 Task: In the  document diary.txt Download file as 'Plain Text' Share this file with 'softage.3@softage.net' Insert the command  Editing
Action: Mouse moved to (56, 75)
Screenshot: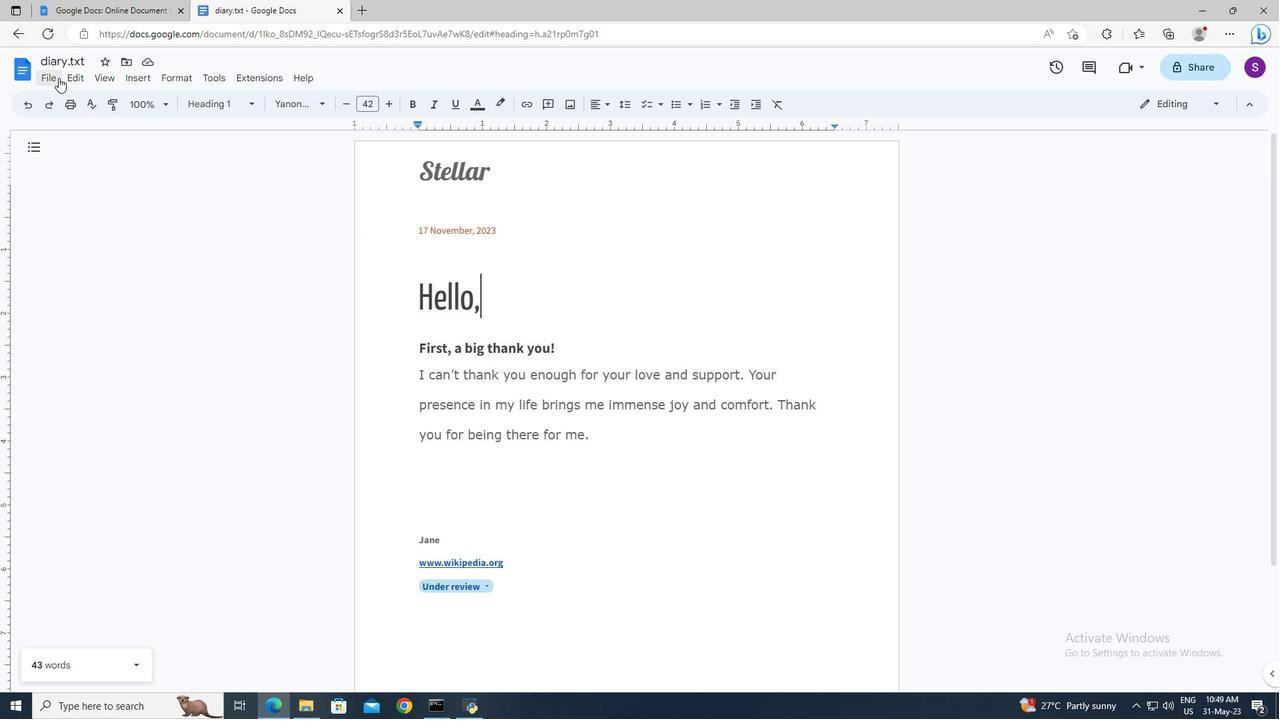 
Action: Mouse pressed left at (56, 75)
Screenshot: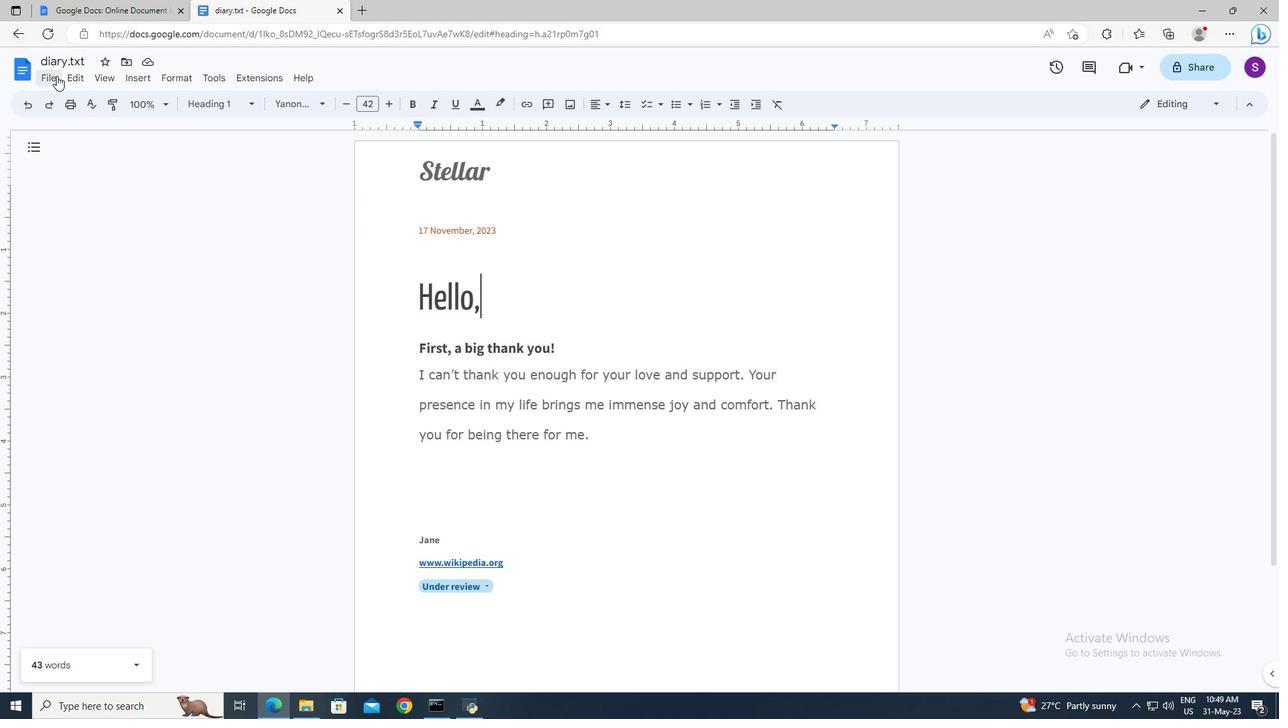 
Action: Mouse moved to (295, 300)
Screenshot: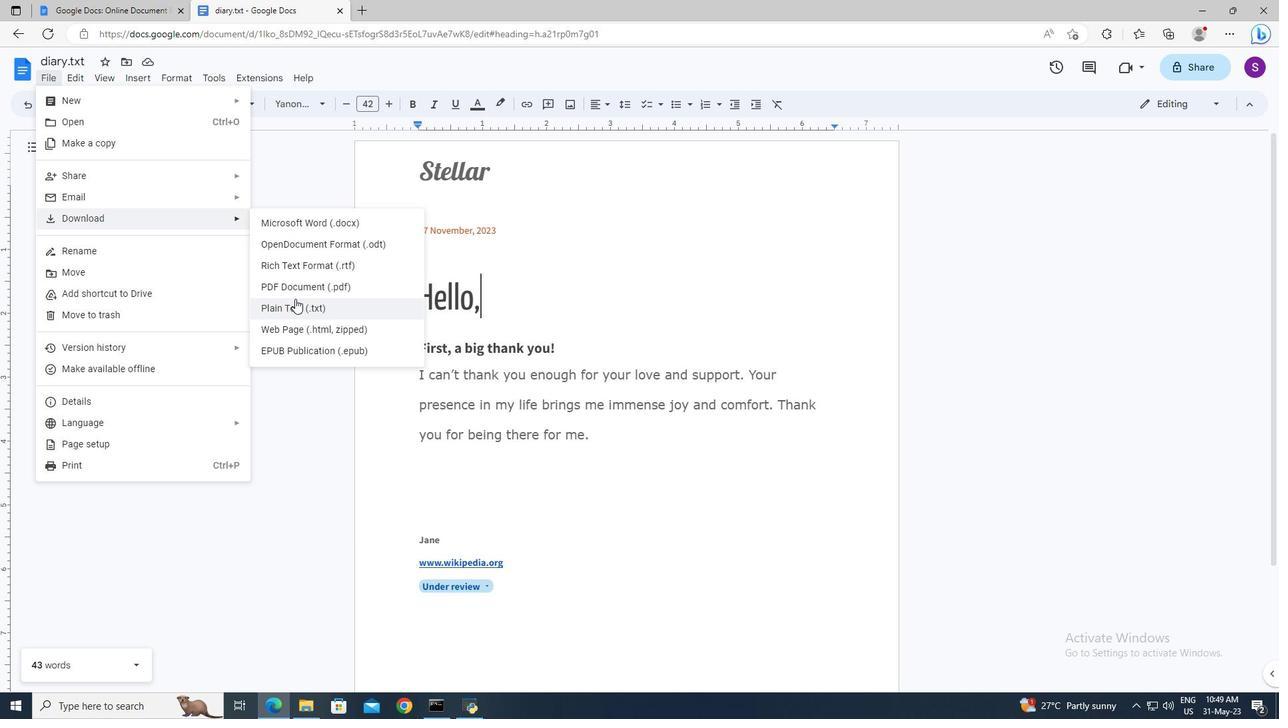 
Action: Mouse pressed left at (295, 300)
Screenshot: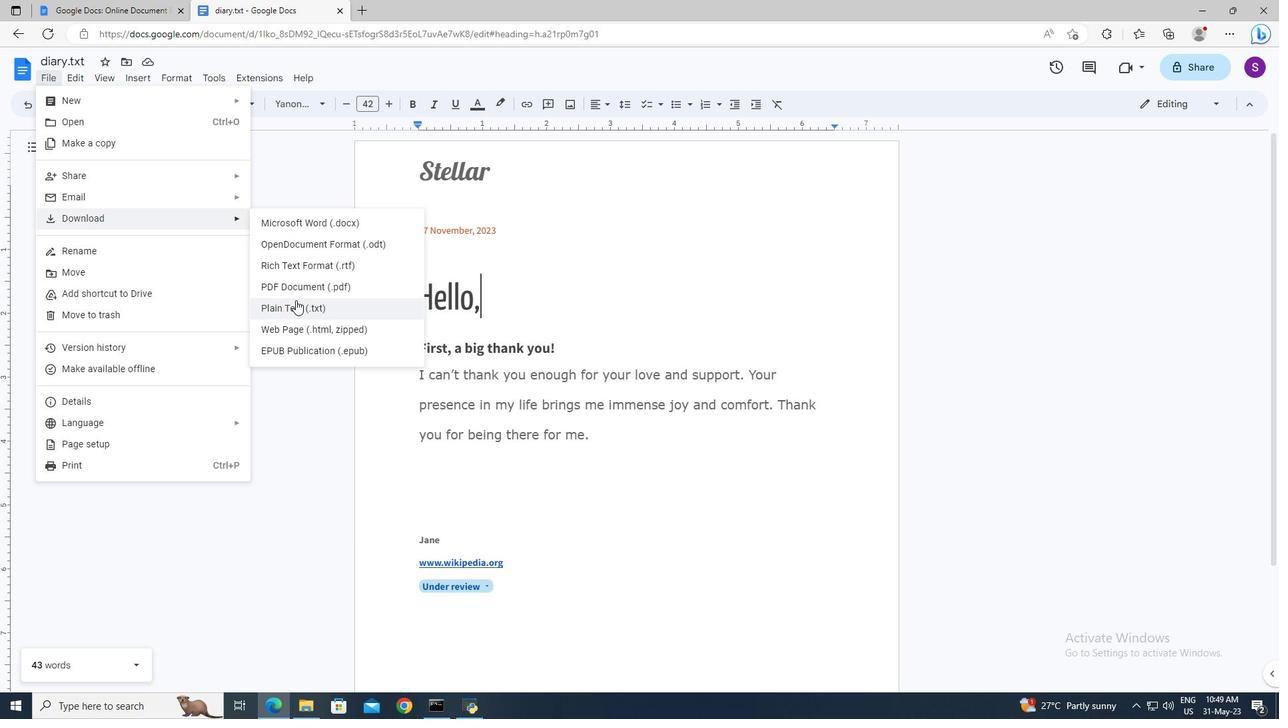 
Action: Mouse moved to (55, 75)
Screenshot: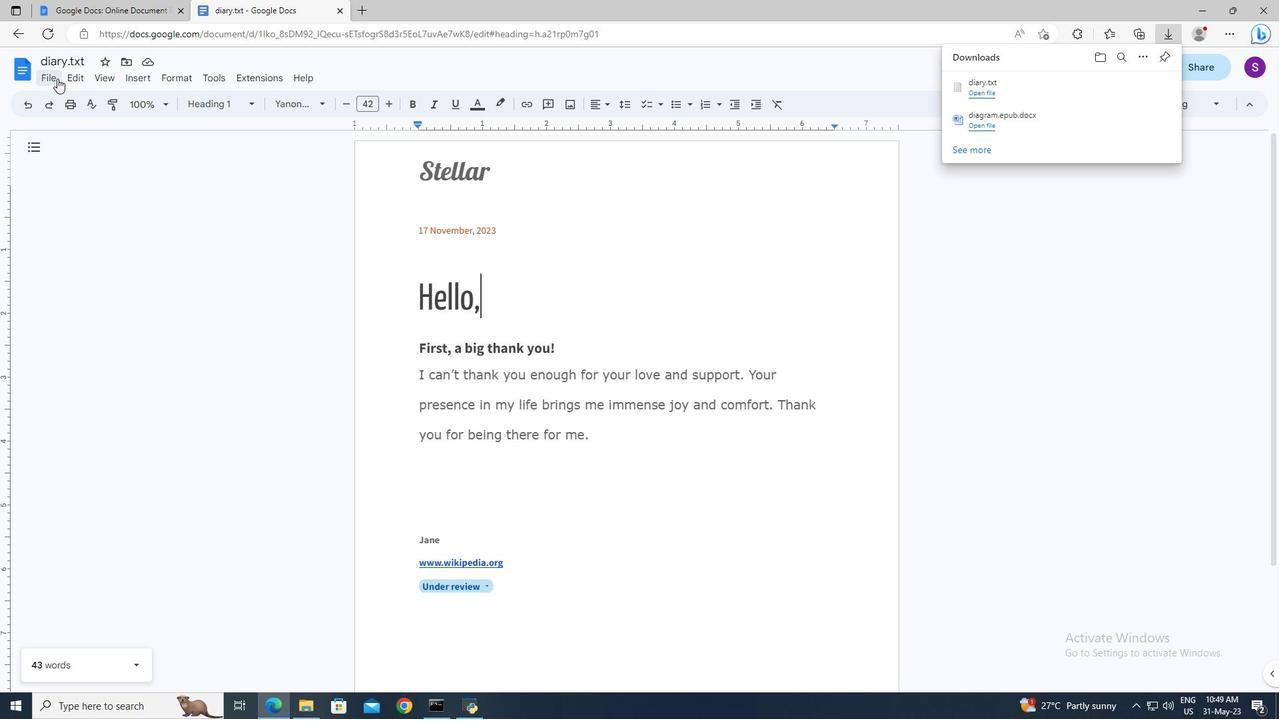 
Action: Mouse pressed left at (55, 75)
Screenshot: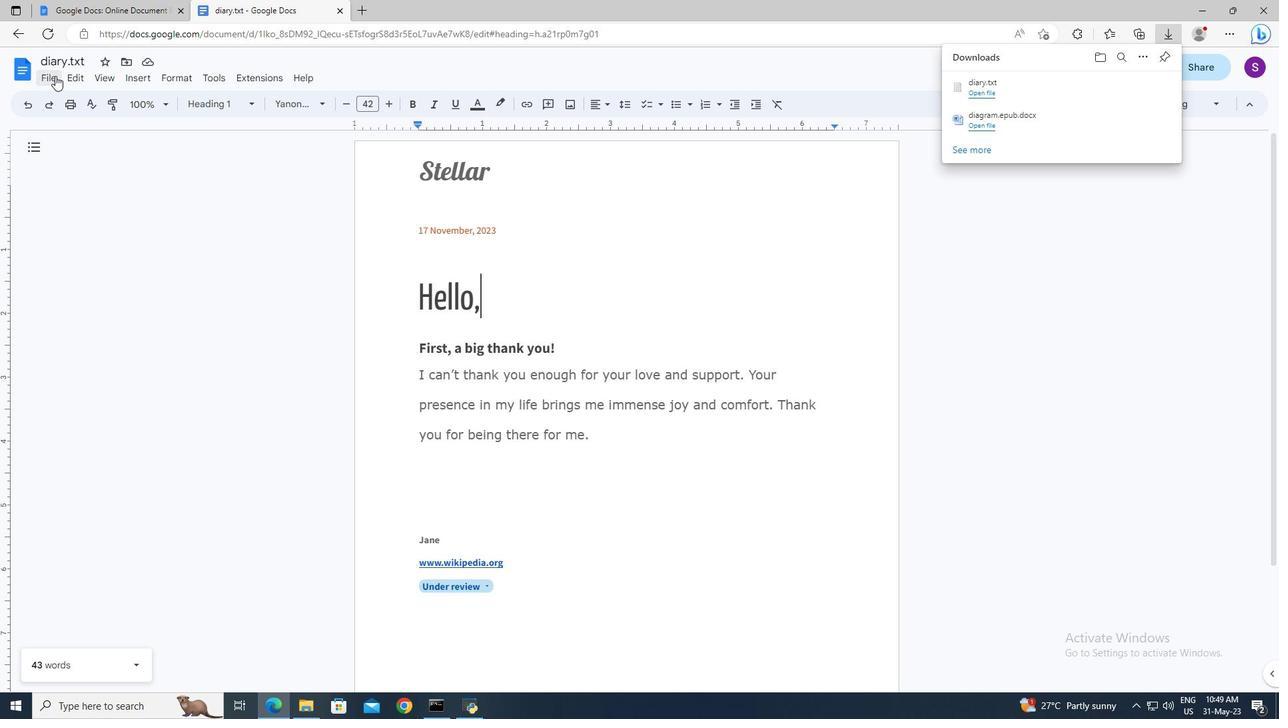 
Action: Mouse moved to (282, 177)
Screenshot: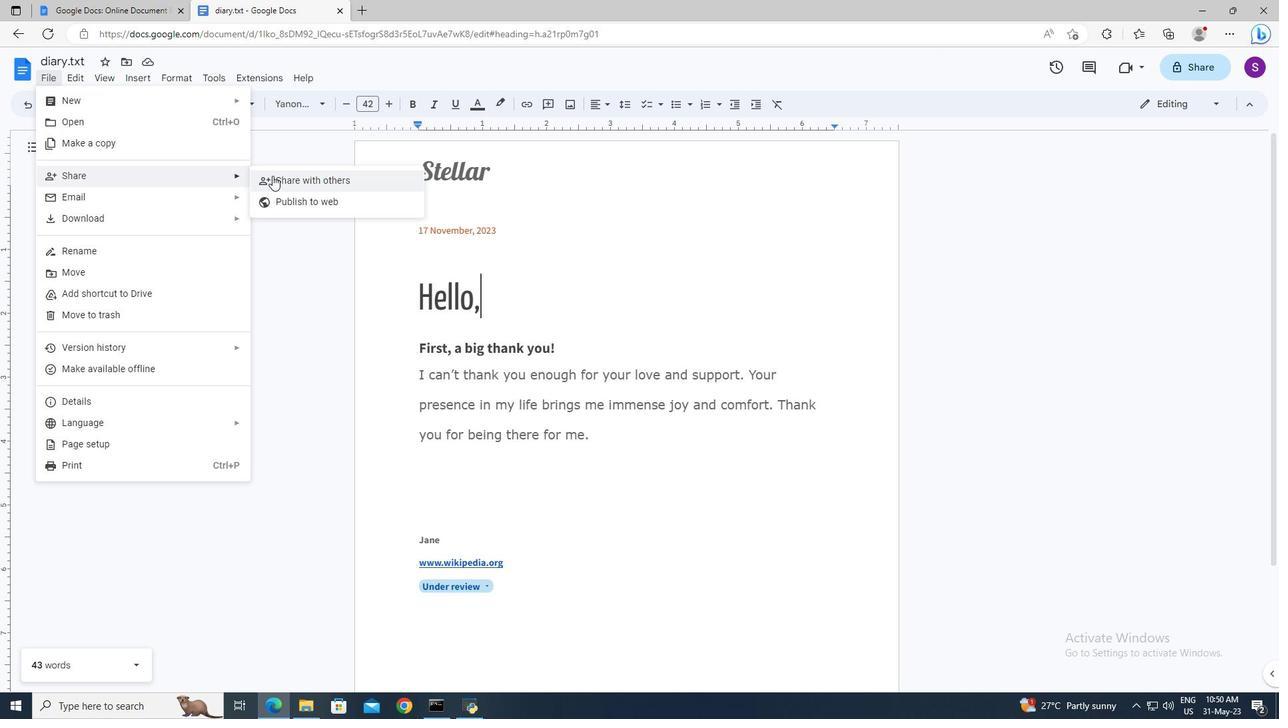 
Action: Mouse pressed left at (282, 177)
Screenshot: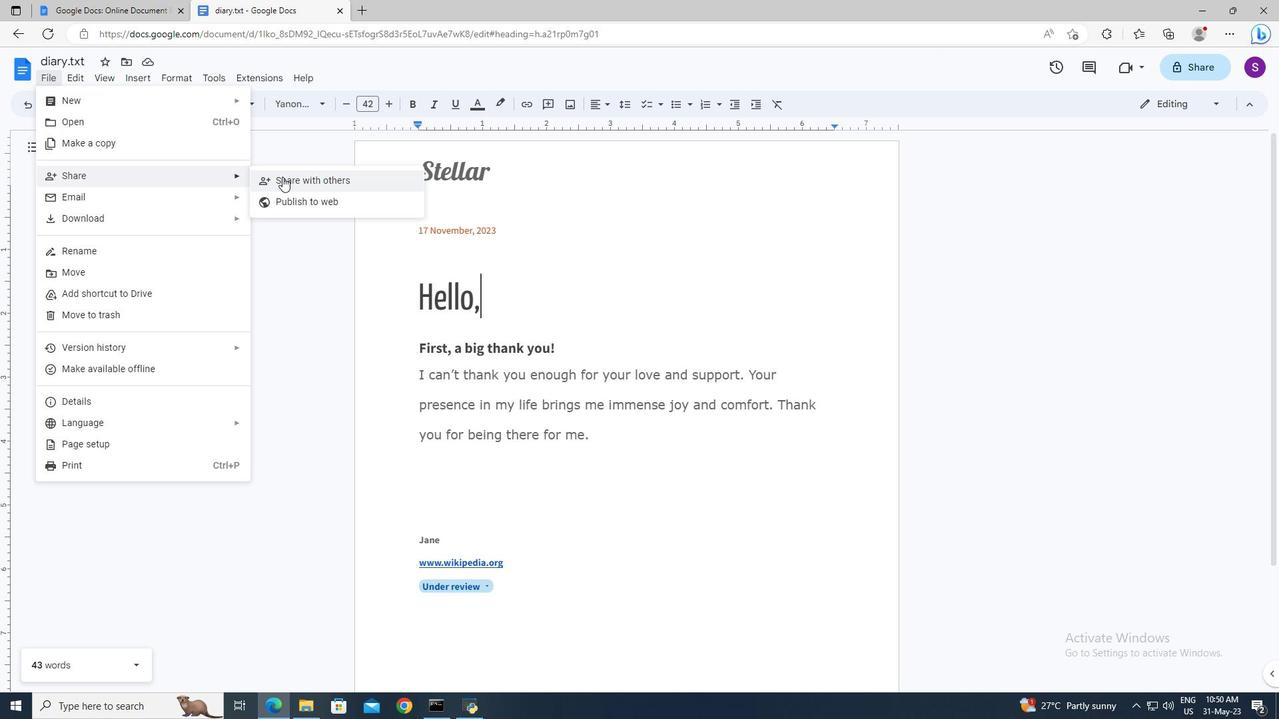 
Action: Mouse moved to (534, 287)
Screenshot: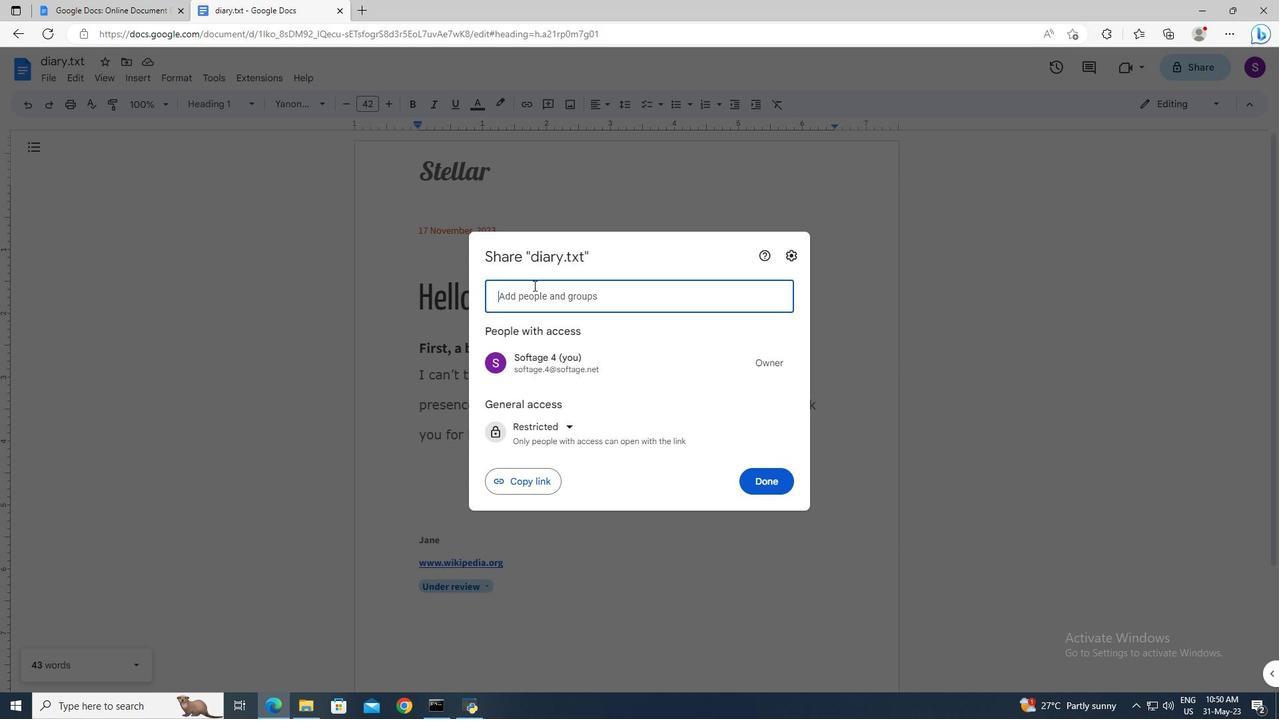 
Action: Mouse pressed left at (534, 287)
Screenshot: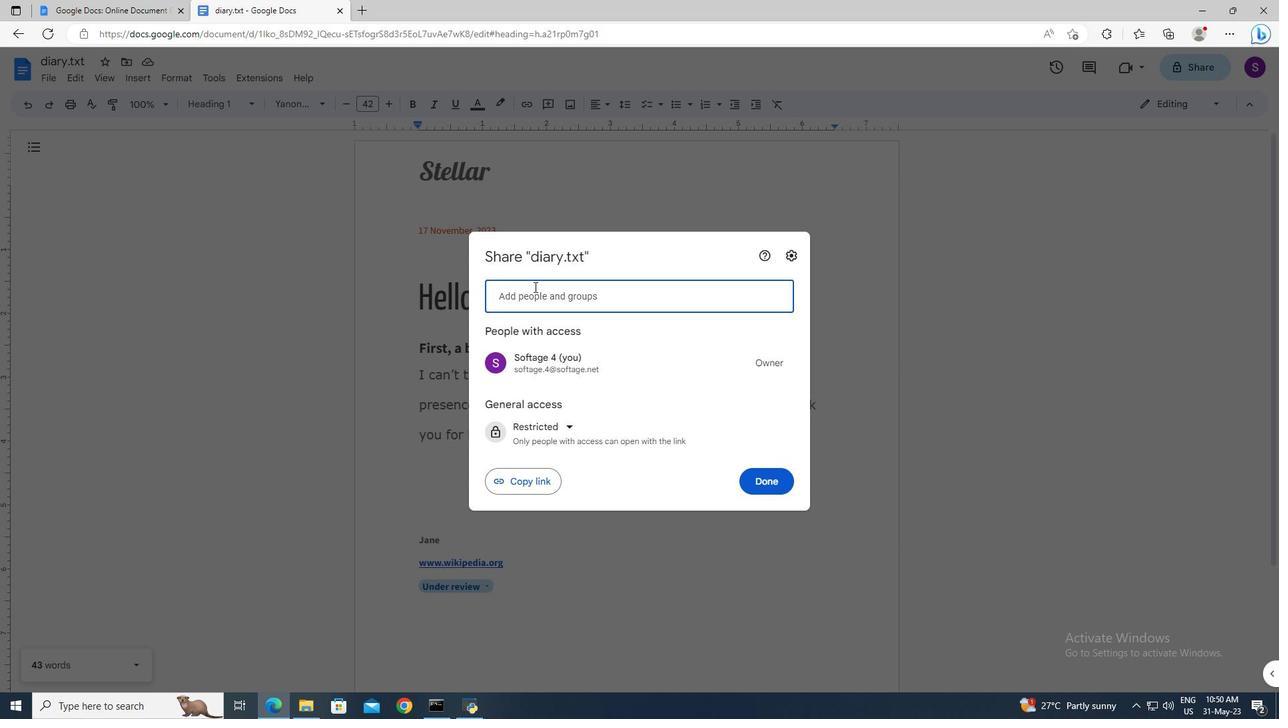 
Action: Mouse moved to (425, 218)
Screenshot: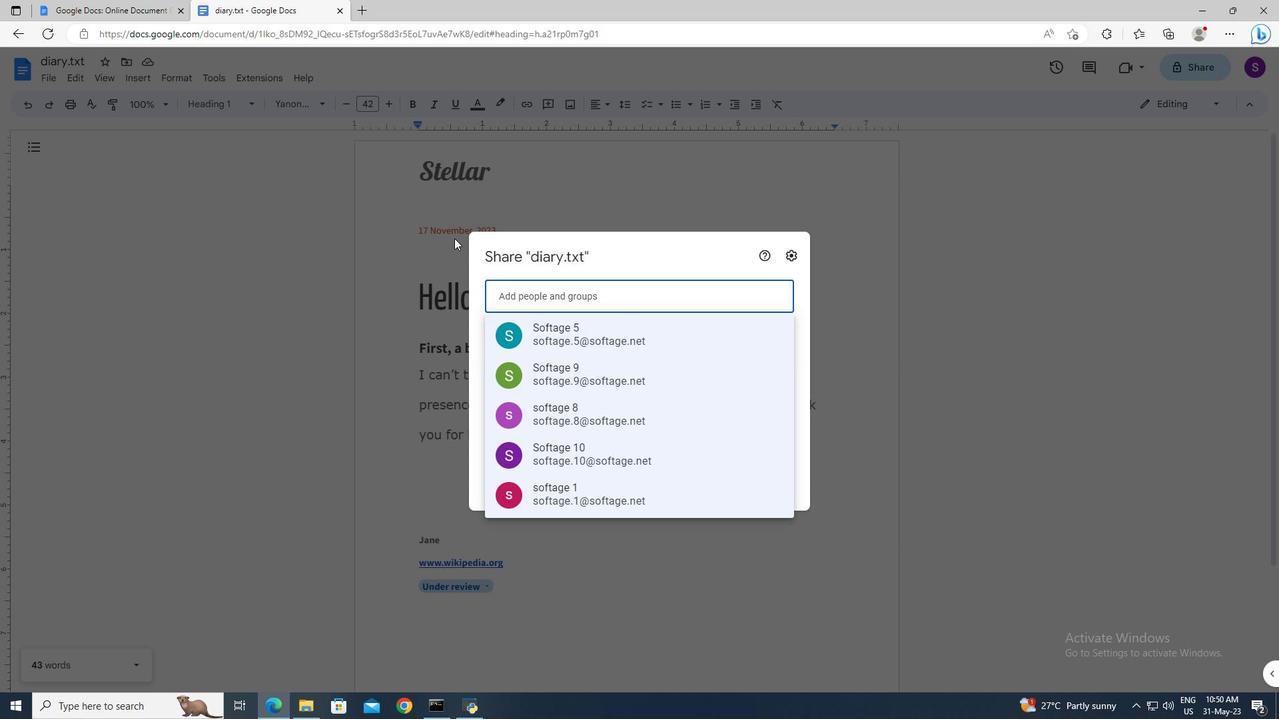 
Action: Key pressed sof<Key.backspace><Key.backspace><Key.backspace><Key.caps_lock>SOFTAGE.3<Key.shift>@SOFTAGE.NET<Key.enter>
Screenshot: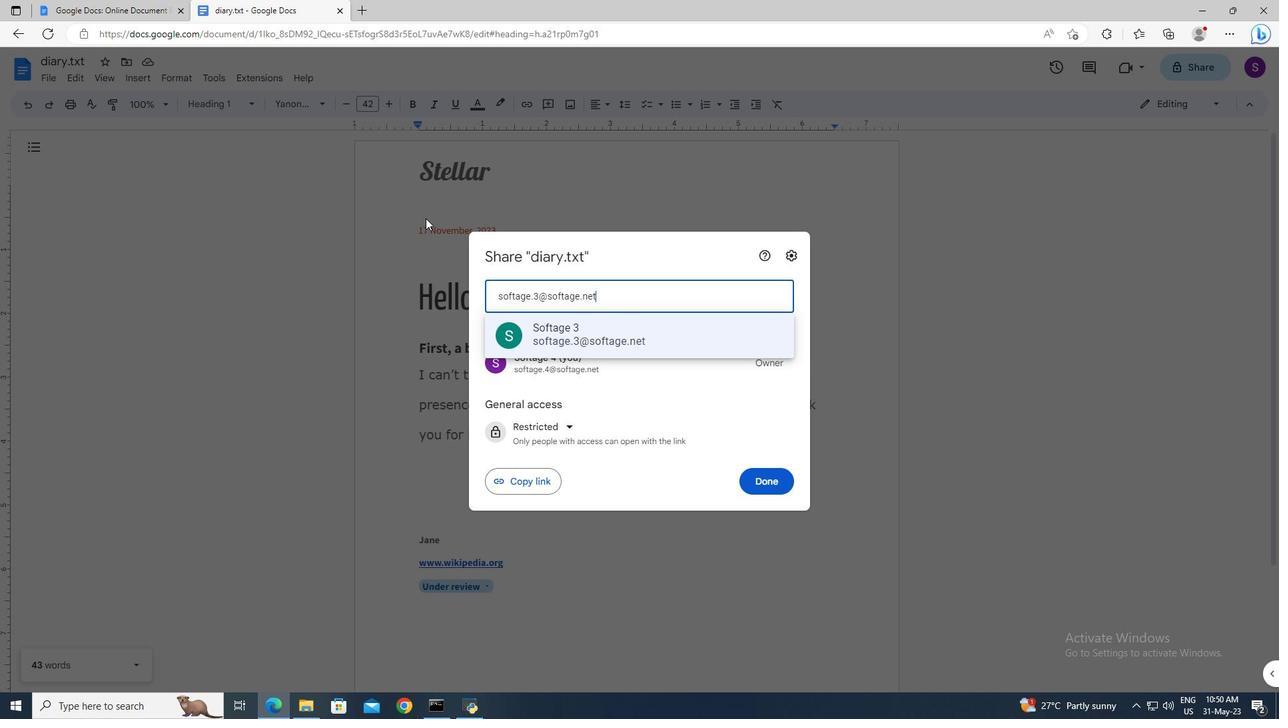 
Action: Mouse moved to (763, 475)
Screenshot: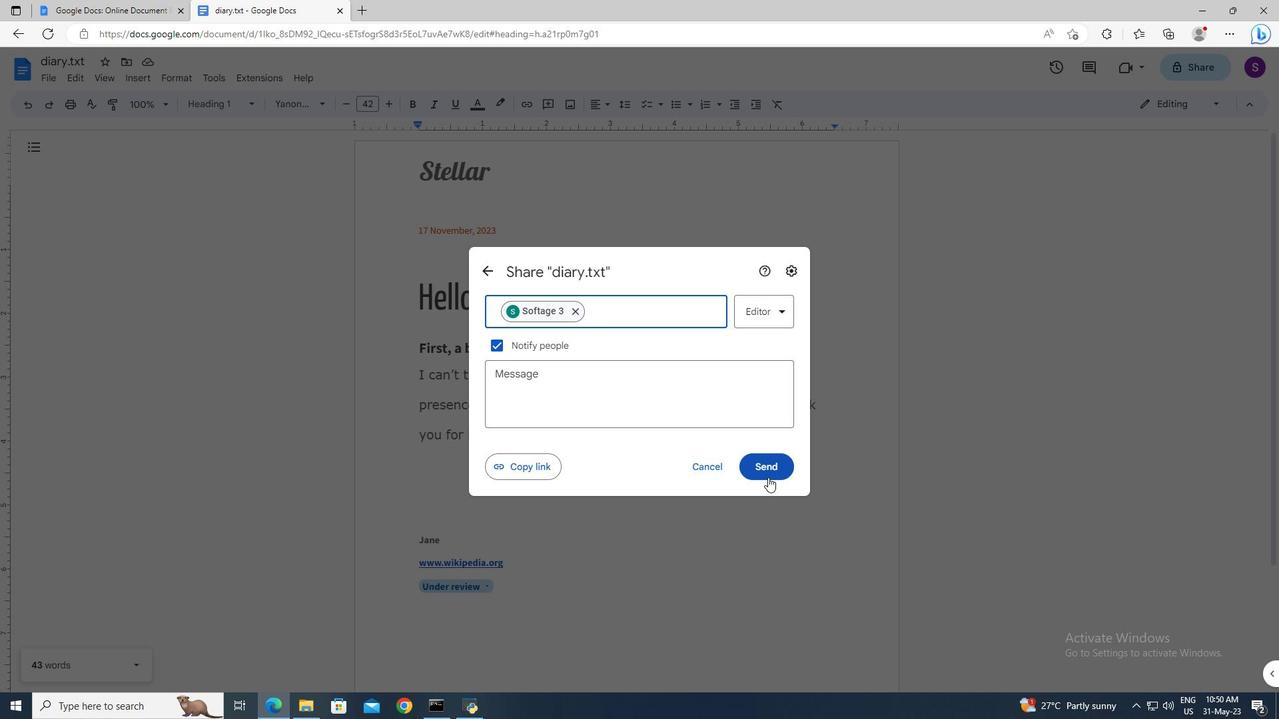 
Action: Mouse pressed left at (763, 475)
Screenshot: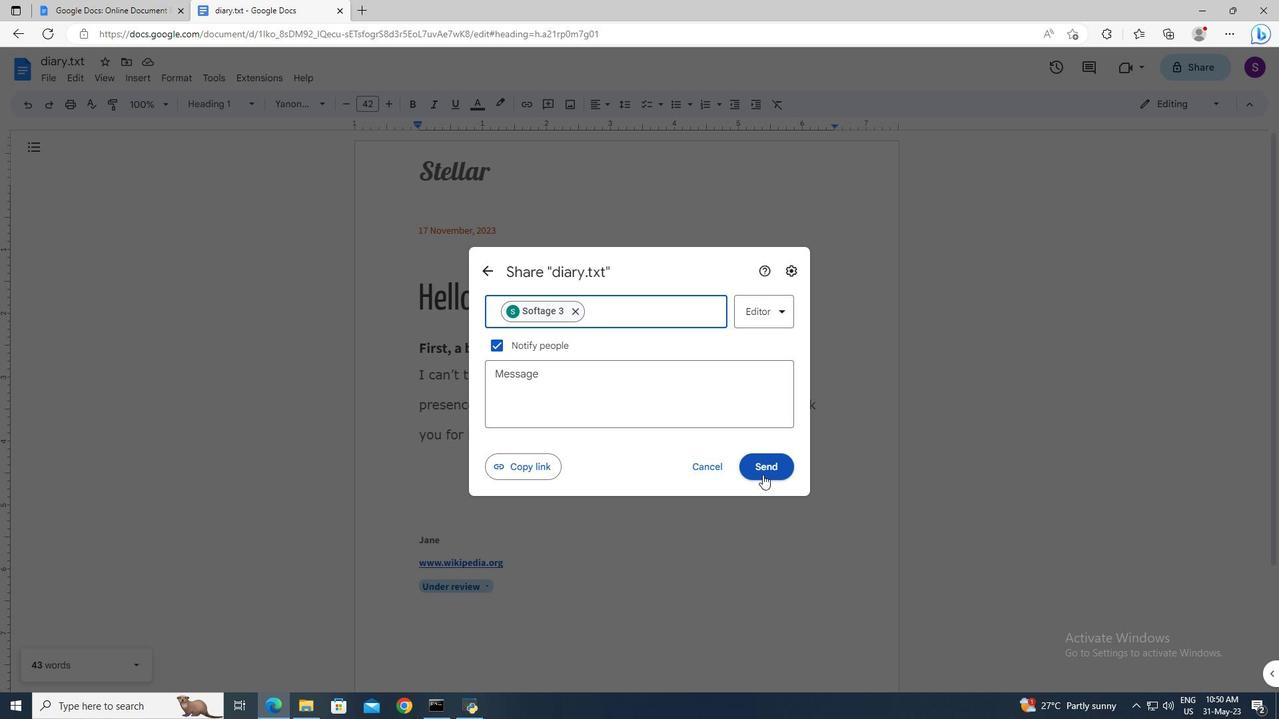 
Action: Mouse moved to (1188, 112)
Screenshot: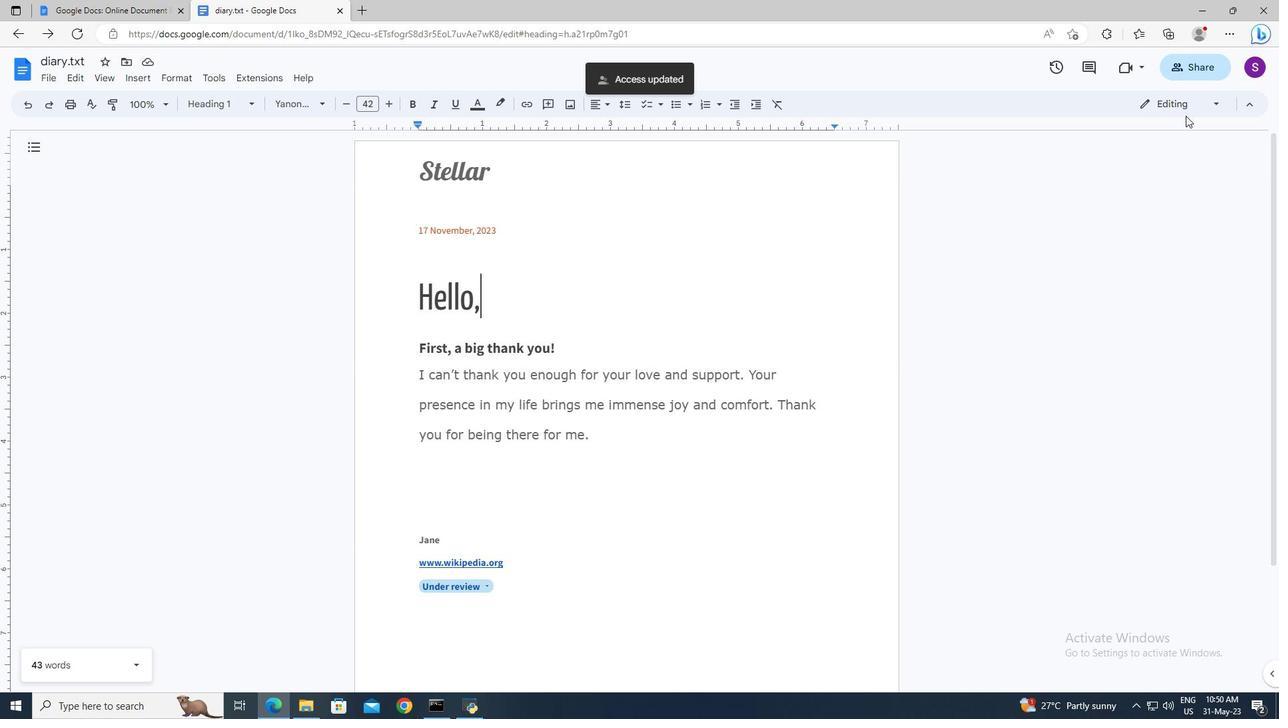 
Action: Mouse pressed left at (1188, 112)
Screenshot: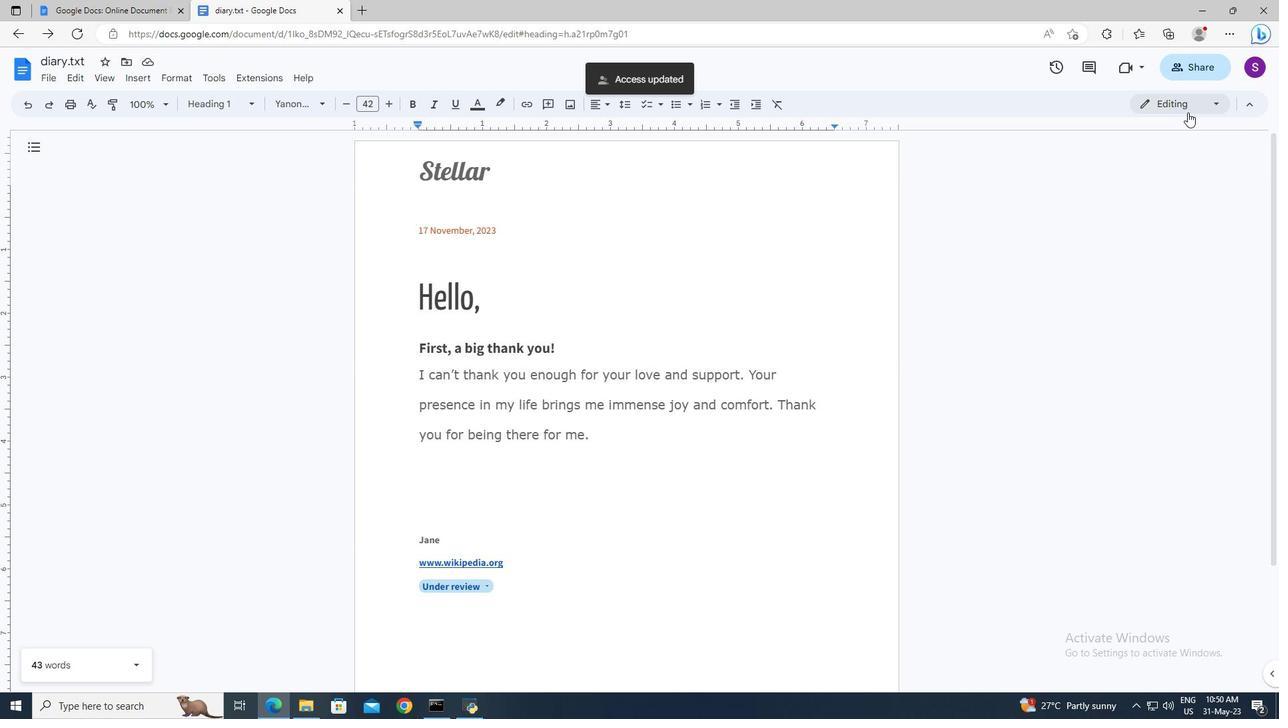 
Action: Mouse moved to (1162, 127)
Screenshot: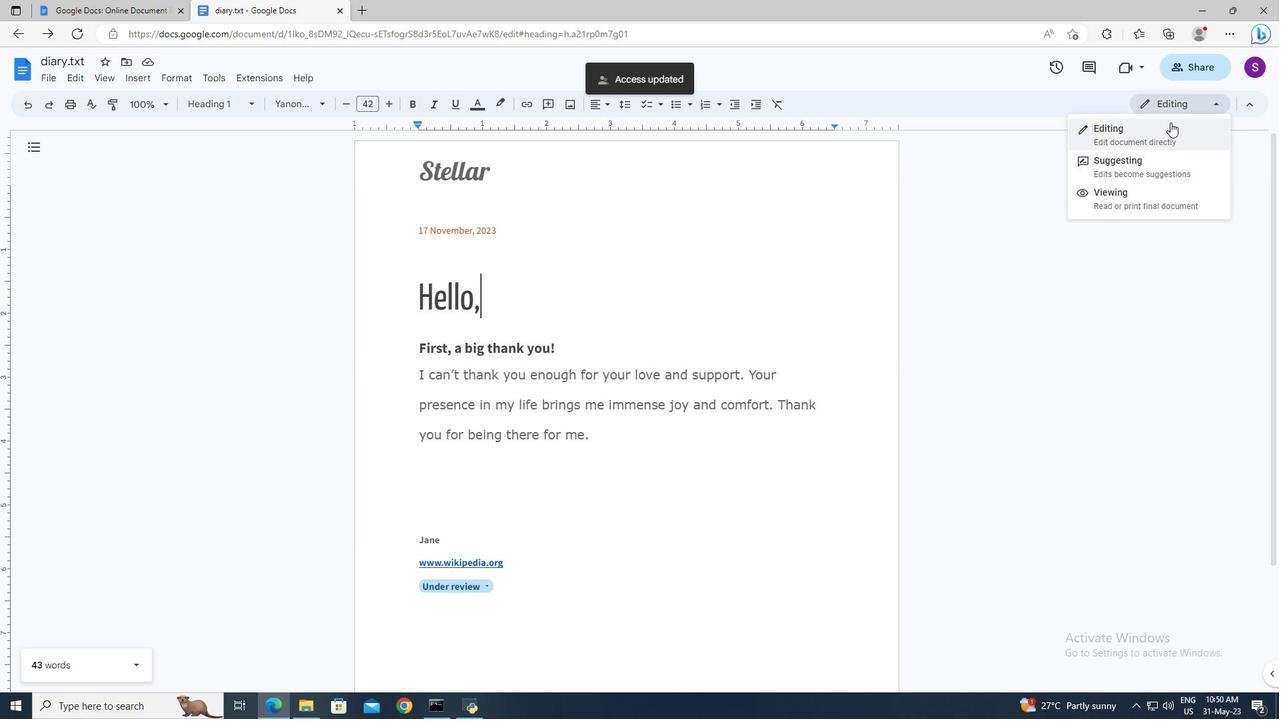 
Action: Mouse pressed left at (1162, 127)
Screenshot: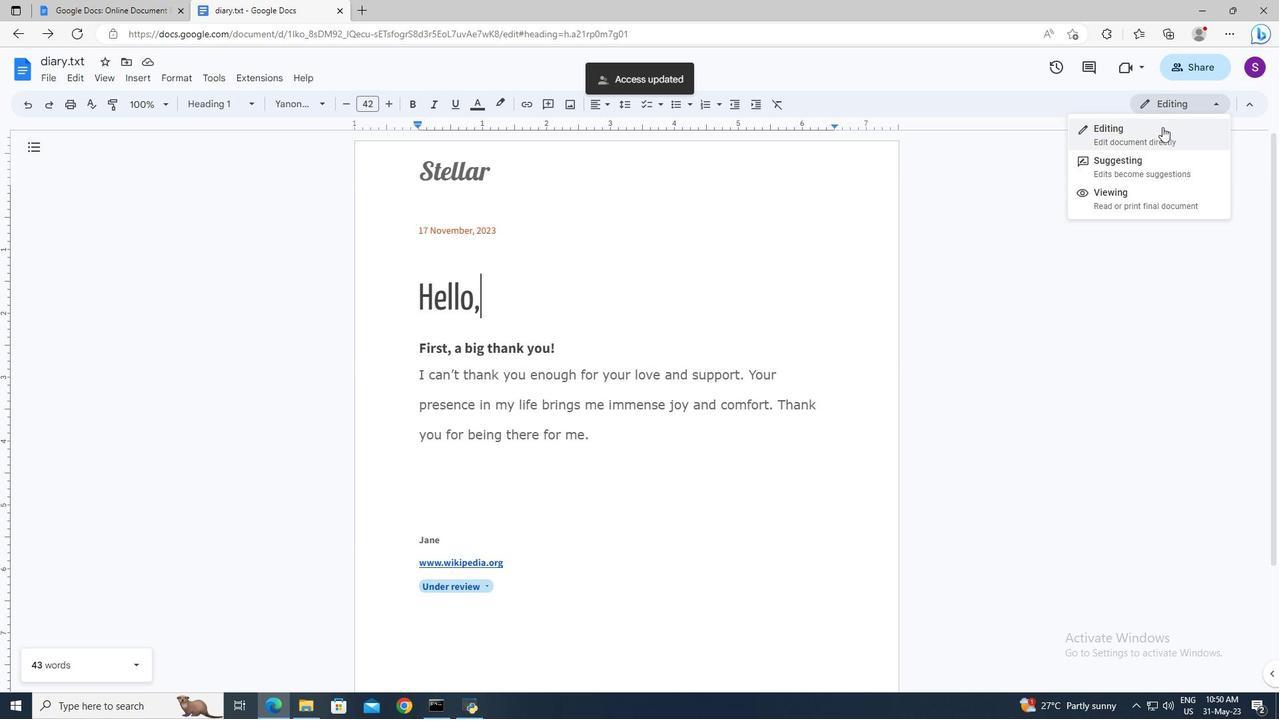 
Action: Mouse moved to (937, 236)
Screenshot: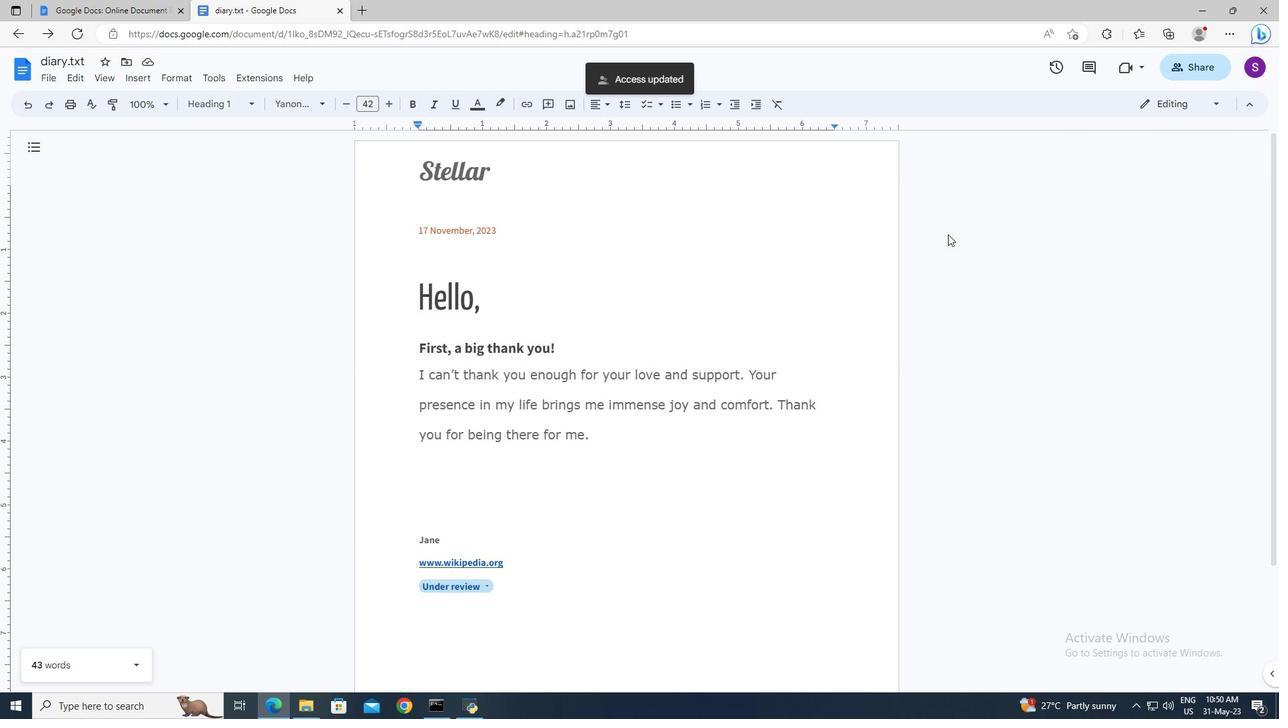 
